 Task: Forward email   from  to Email0073 with a message Message0075
Action: Mouse moved to (403, 436)
Screenshot: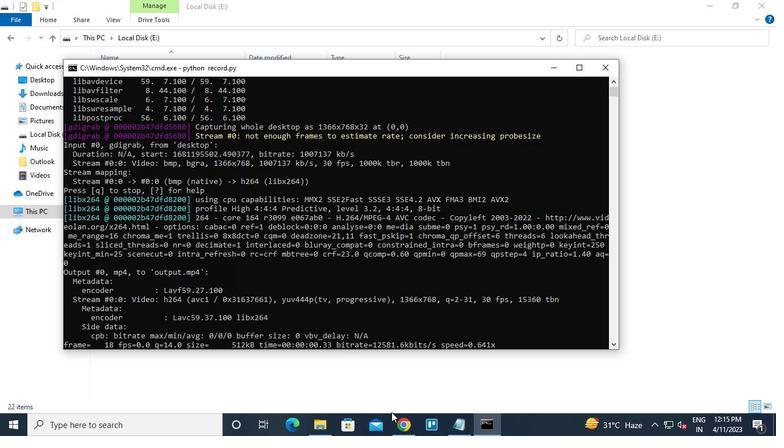 
Action: Mouse pressed left at (403, 436)
Screenshot: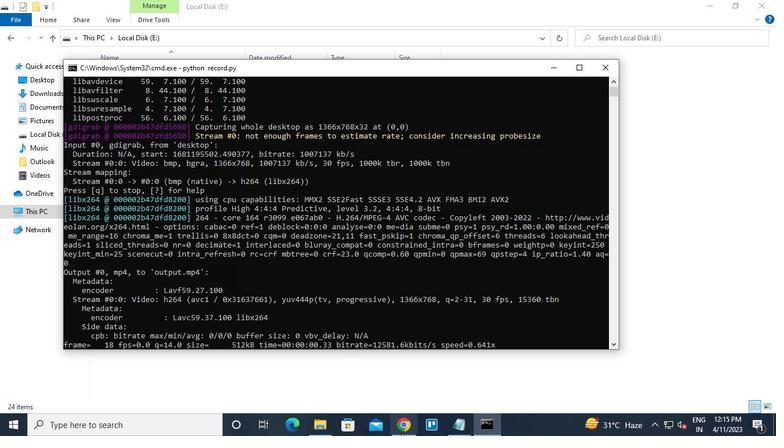 
Action: Mouse moved to (226, 222)
Screenshot: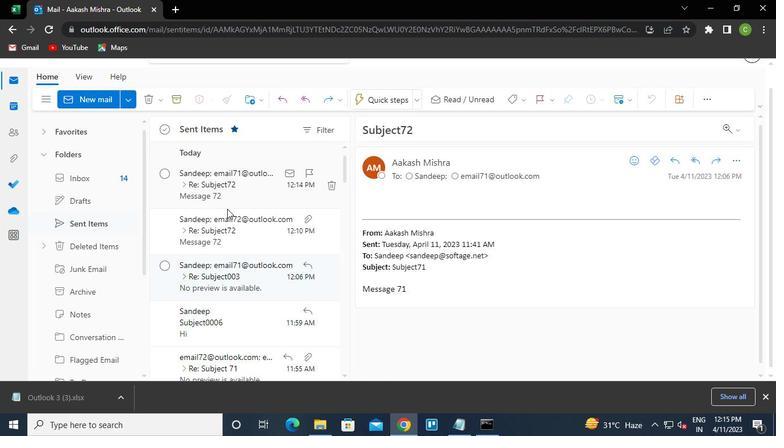 
Action: Mouse pressed left at (226, 222)
Screenshot: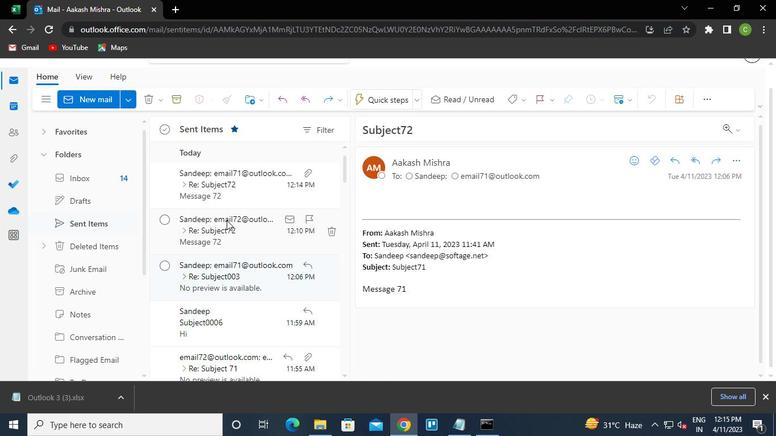 
Action: Mouse moved to (716, 156)
Screenshot: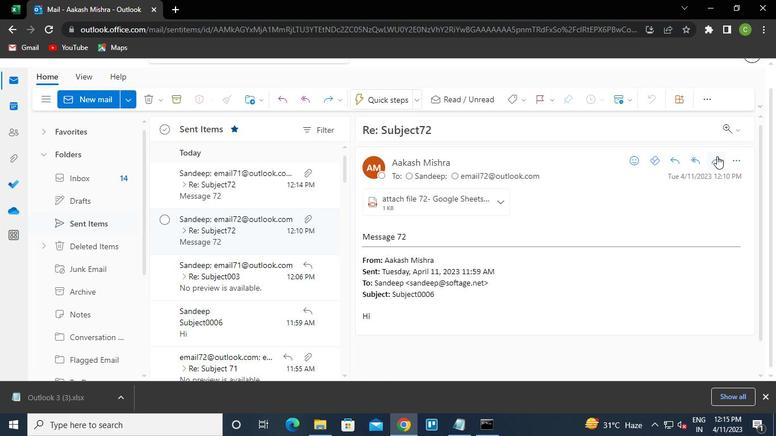 
Action: Mouse pressed left at (716, 156)
Screenshot: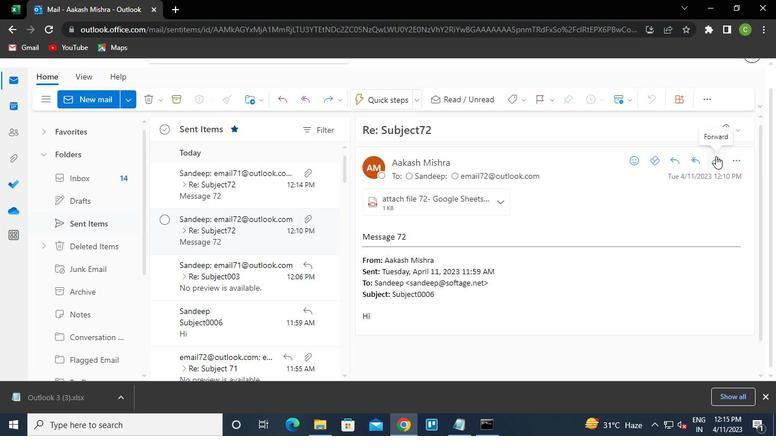 
Action: Mouse moved to (455, 164)
Screenshot: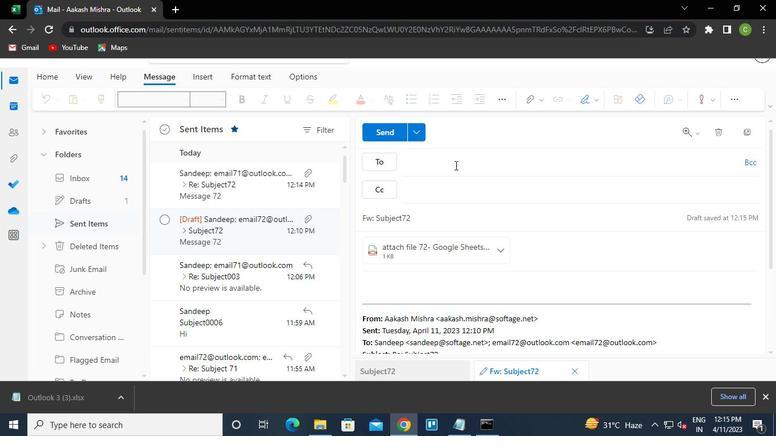 
Action: Keyboard e
Screenshot: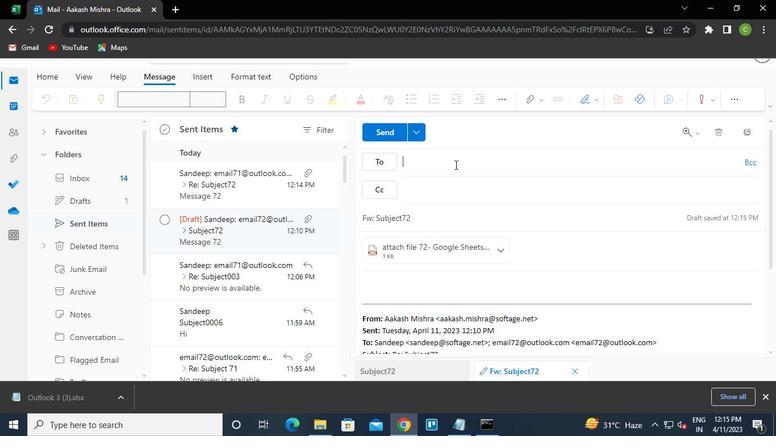 
Action: Keyboard m
Screenshot: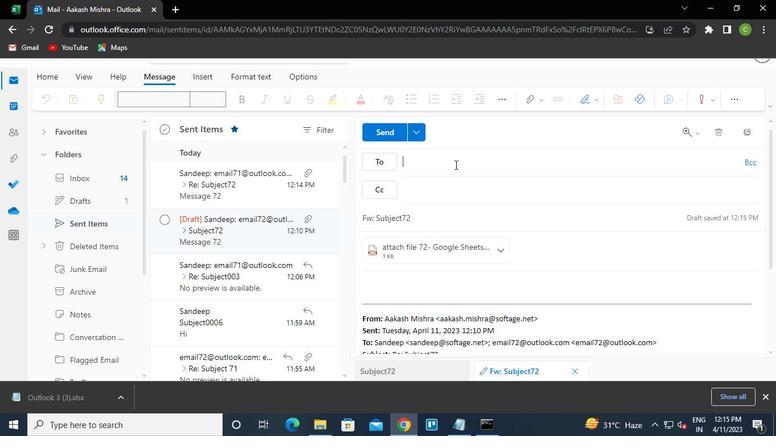 
Action: Keyboard a
Screenshot: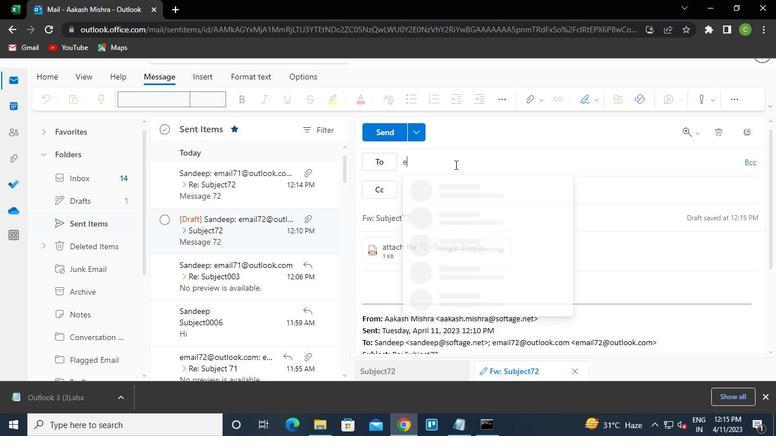 
Action: Keyboard i
Screenshot: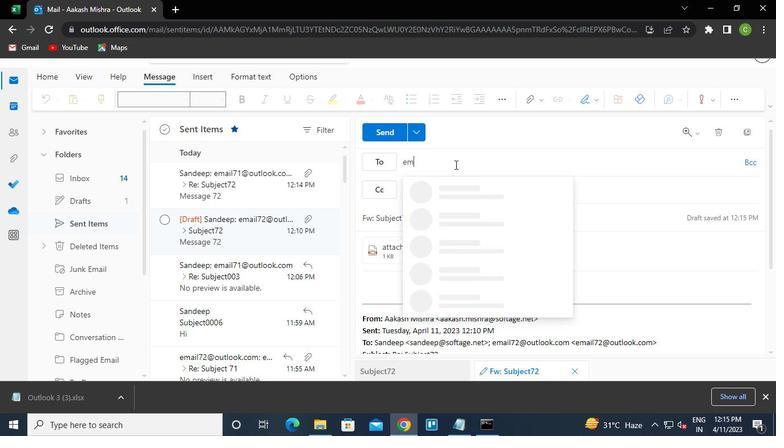 
Action: Keyboard l
Screenshot: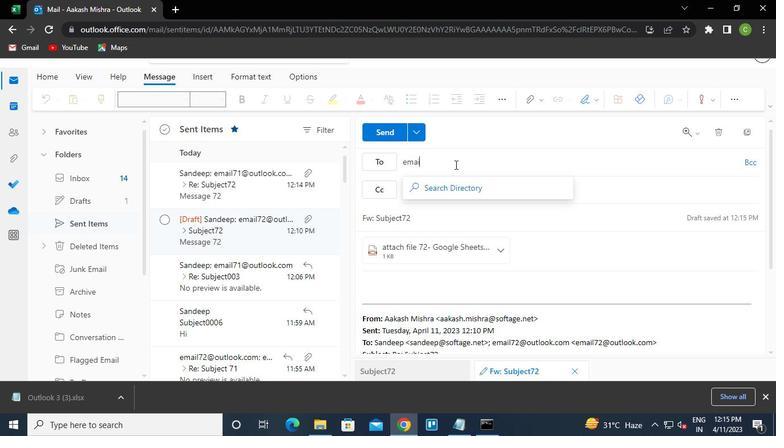 
Action: Keyboard <103>
Screenshot: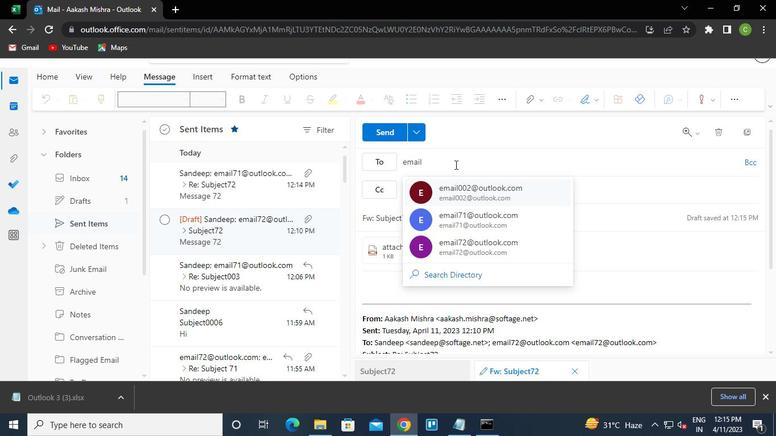 
Action: Keyboard <99>
Screenshot: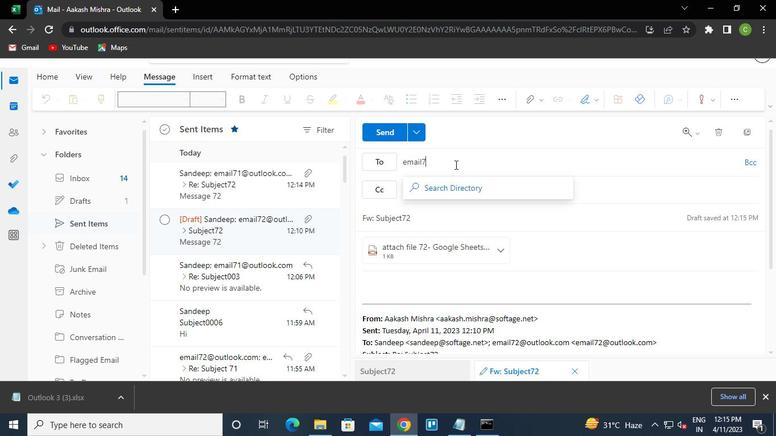 
Action: Keyboard Key.shift
Screenshot: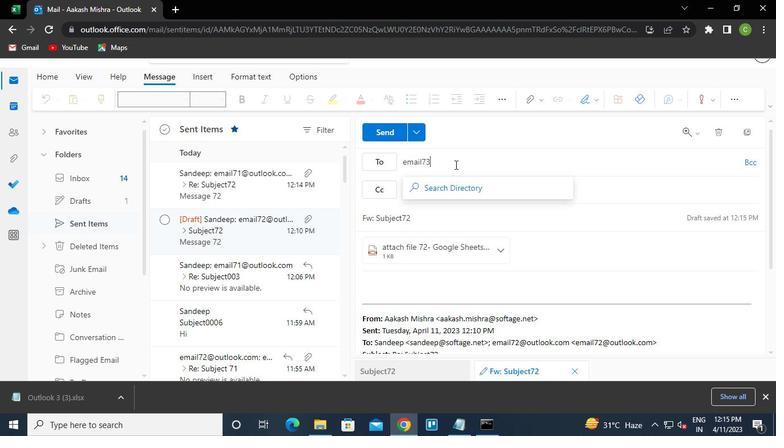 
Action: Keyboard @
Screenshot: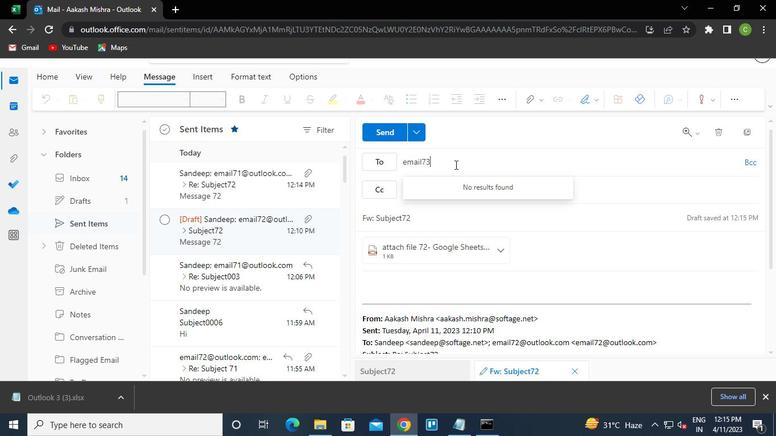 
Action: Keyboard o
Screenshot: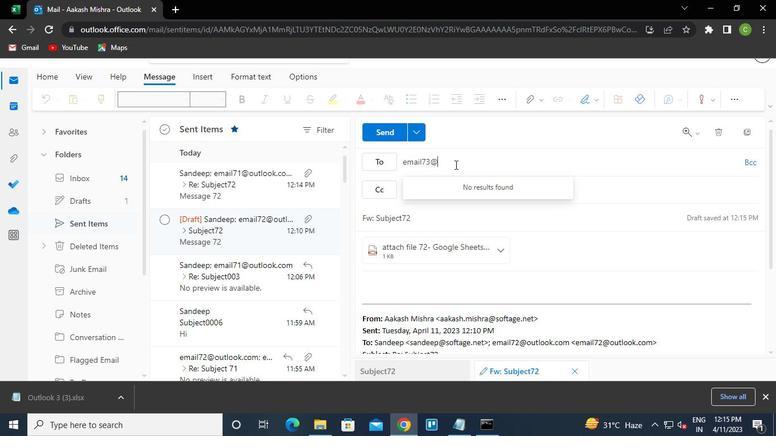 
Action: Keyboard u
Screenshot: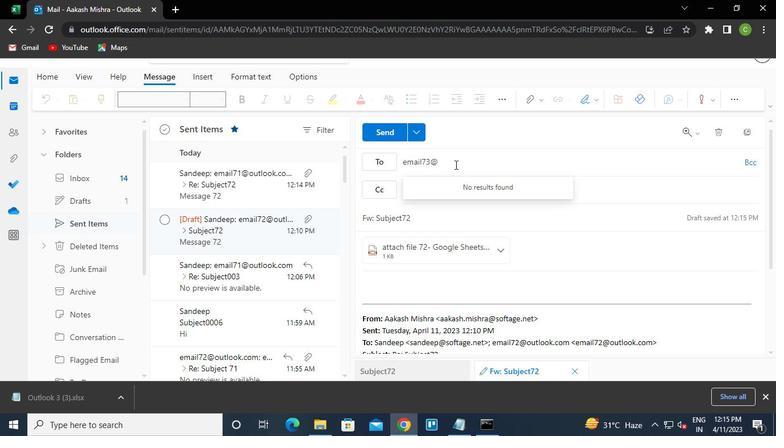 
Action: Keyboard t
Screenshot: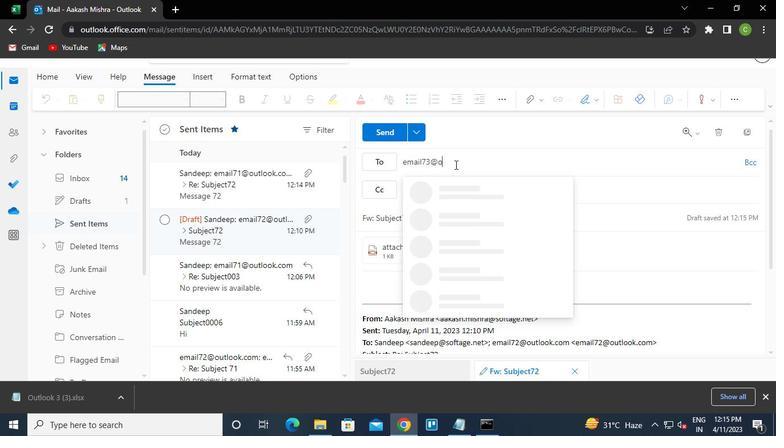 
Action: Keyboard l
Screenshot: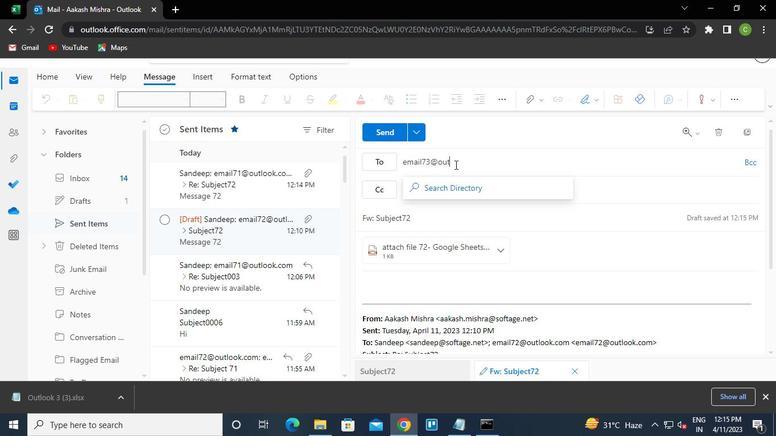 
Action: Keyboard o
Screenshot: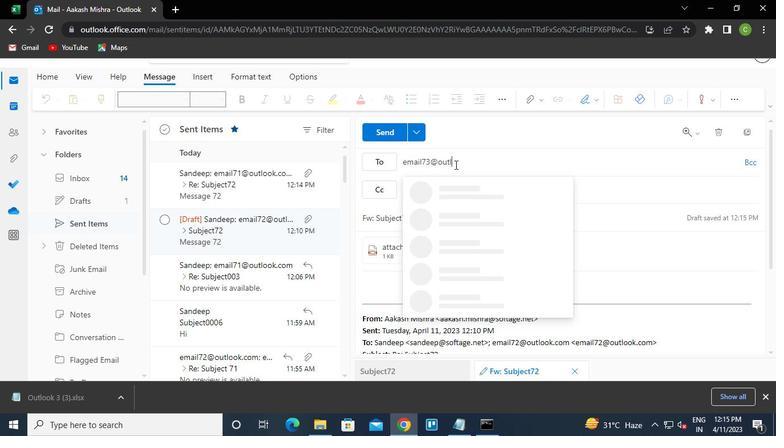 
Action: Keyboard o
Screenshot: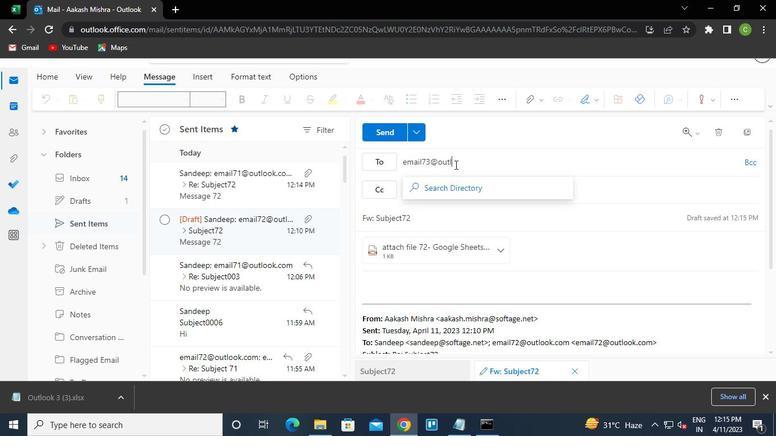 
Action: Keyboard k
Screenshot: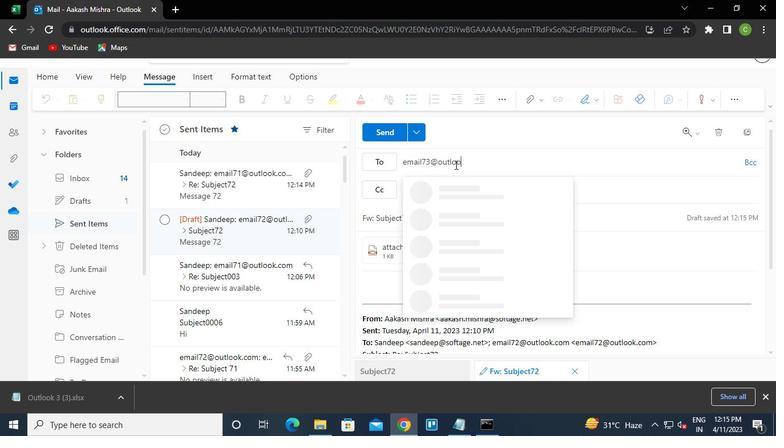 
Action: Keyboard .
Screenshot: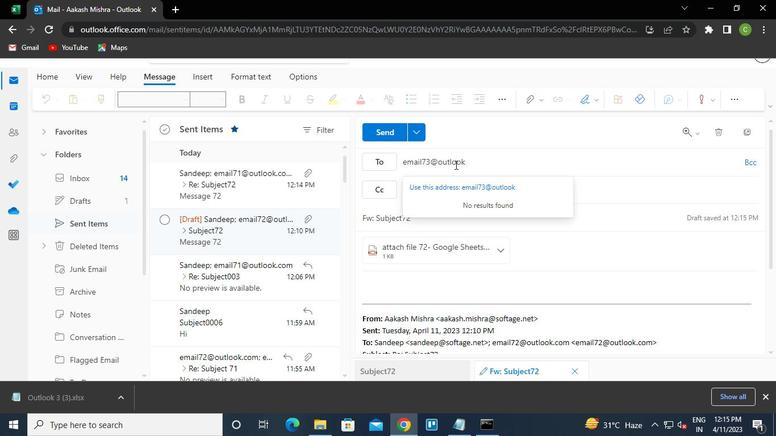 
Action: Keyboard c
Screenshot: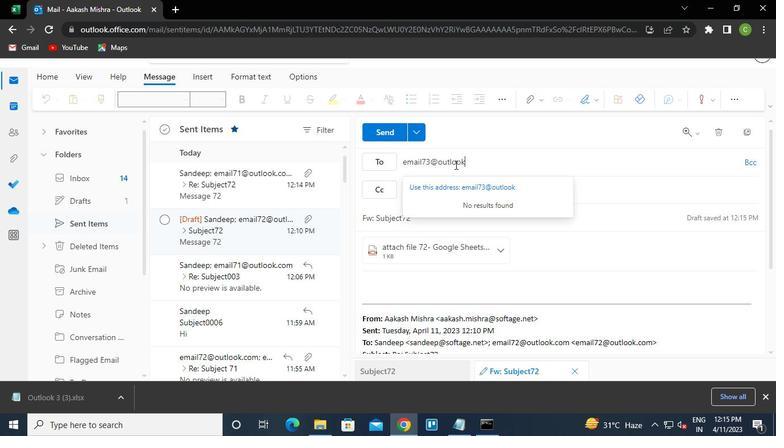 
Action: Keyboard o
Screenshot: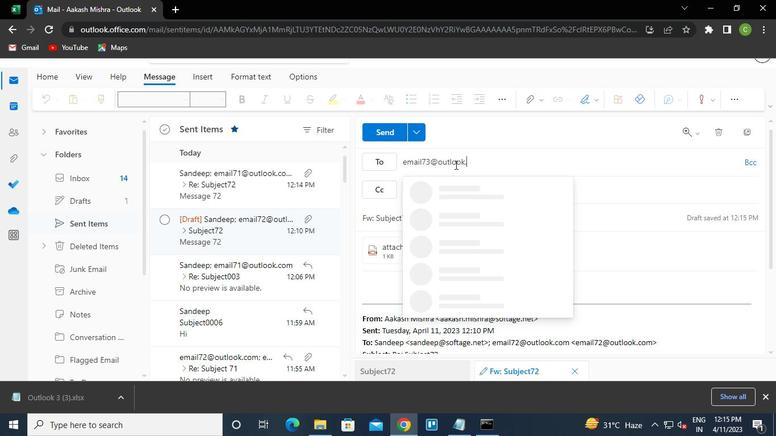 
Action: Keyboard m
Screenshot: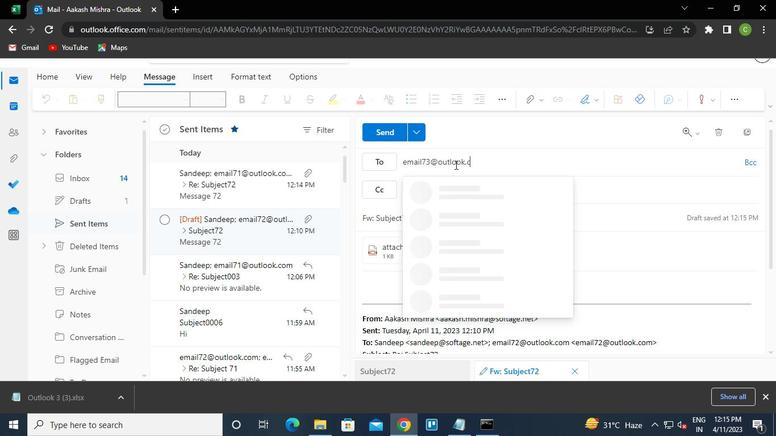 
Action: Keyboard Key.enter
Screenshot: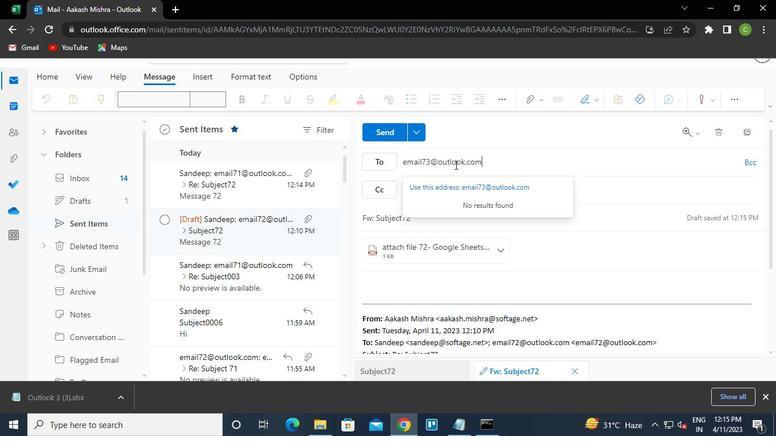 
Action: Mouse moved to (414, 285)
Screenshot: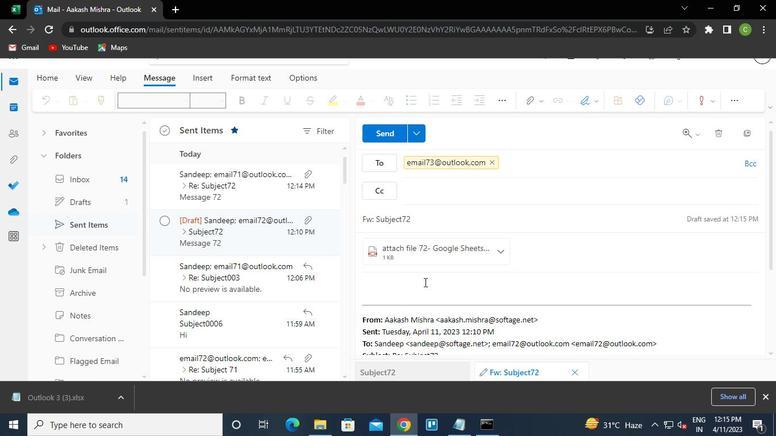 
Action: Mouse pressed left at (414, 285)
Screenshot: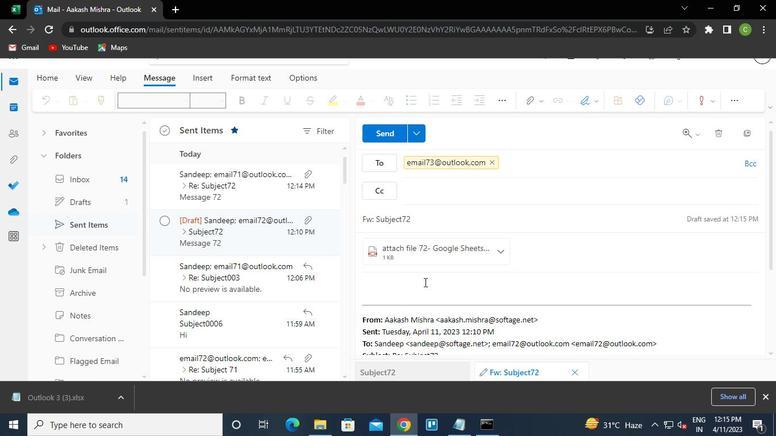 
Action: Keyboard Key.caps_lock
Screenshot: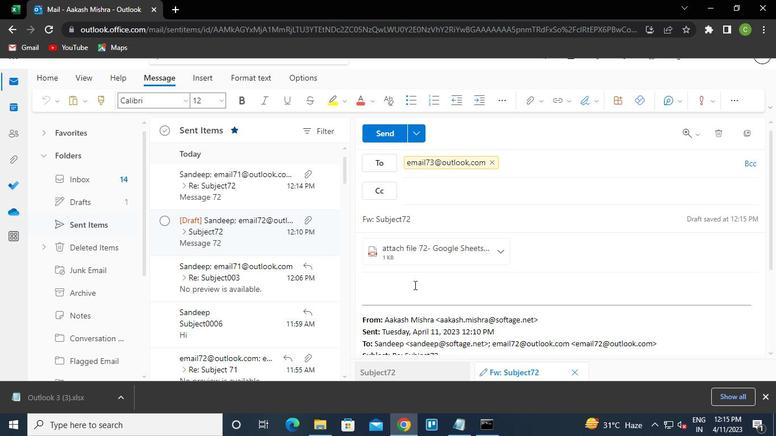 
Action: Keyboard m
Screenshot: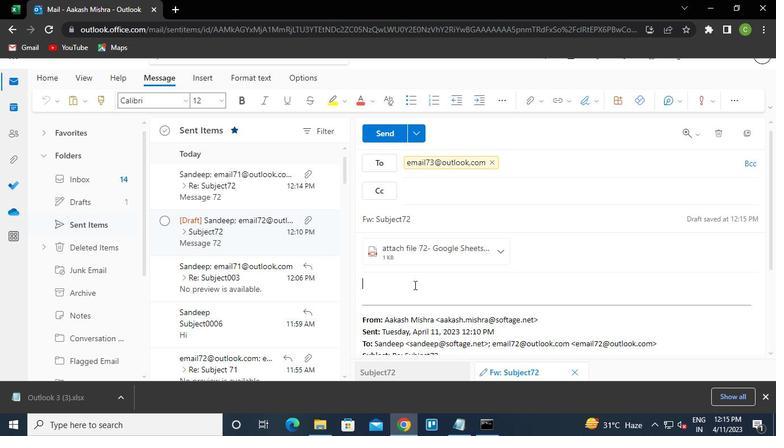 
Action: Keyboard Key.caps_lock
Screenshot: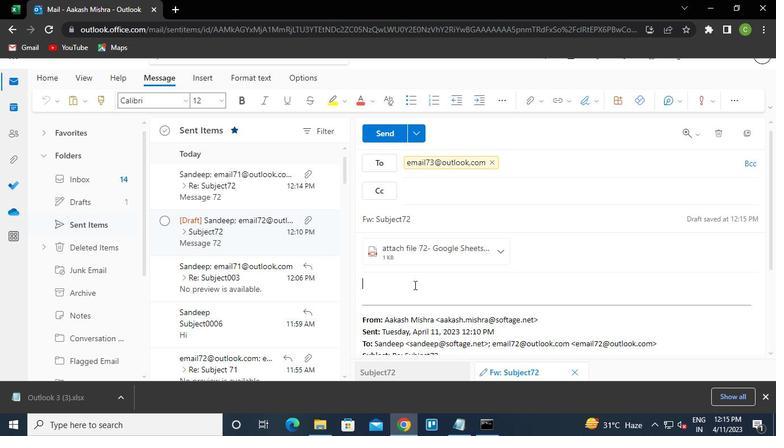 
Action: Keyboard e
Screenshot: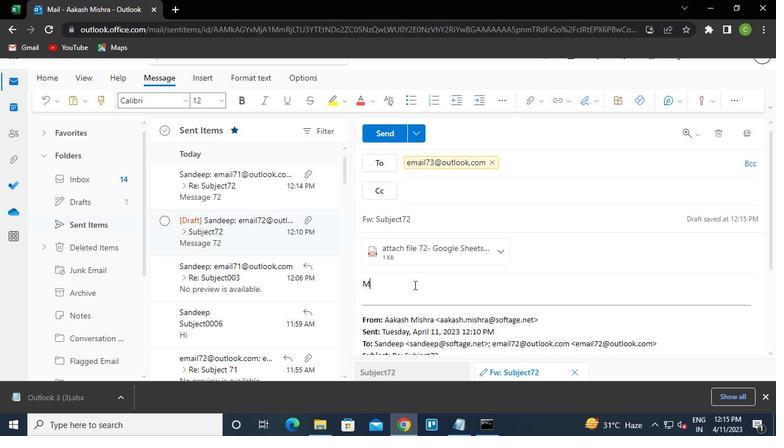 
Action: Keyboard s
Screenshot: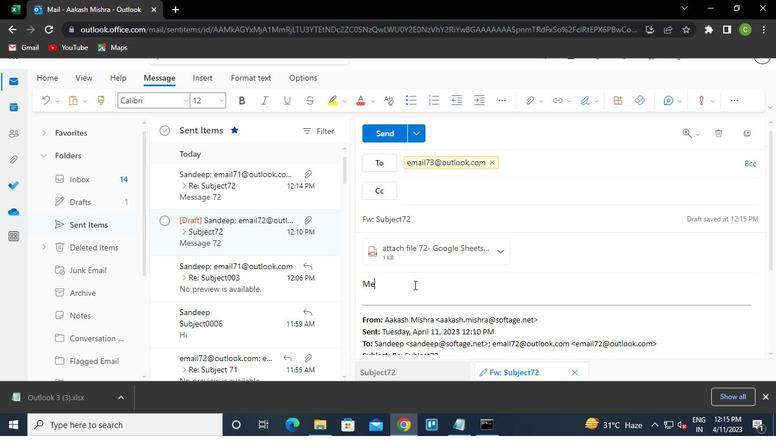 
Action: Keyboard s
Screenshot: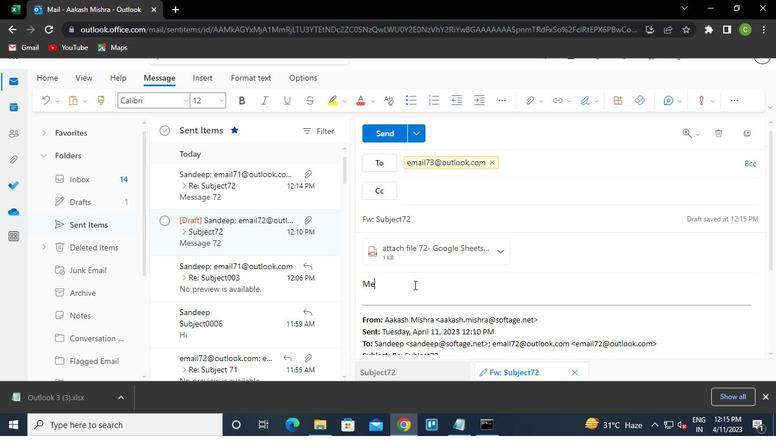 
Action: Keyboard a
Screenshot: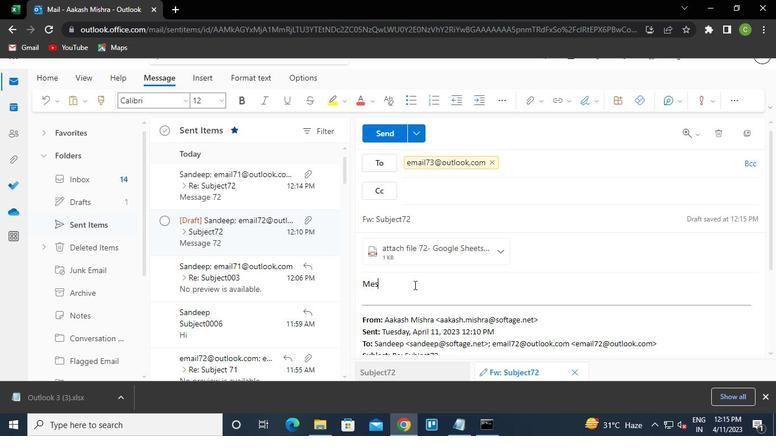 
Action: Keyboard g
Screenshot: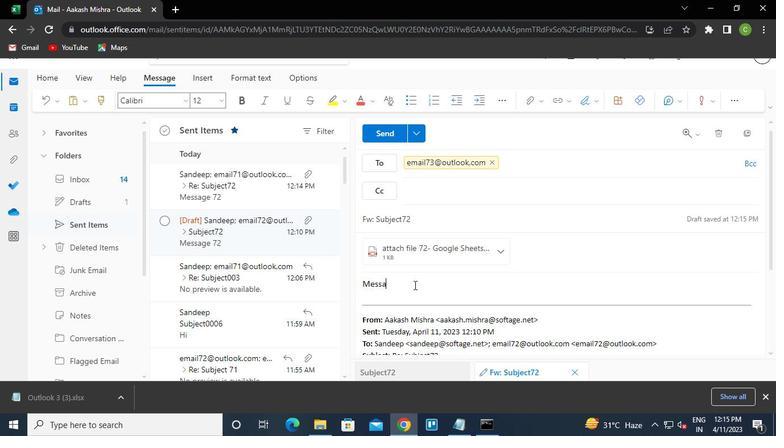 
Action: Keyboard e
Screenshot: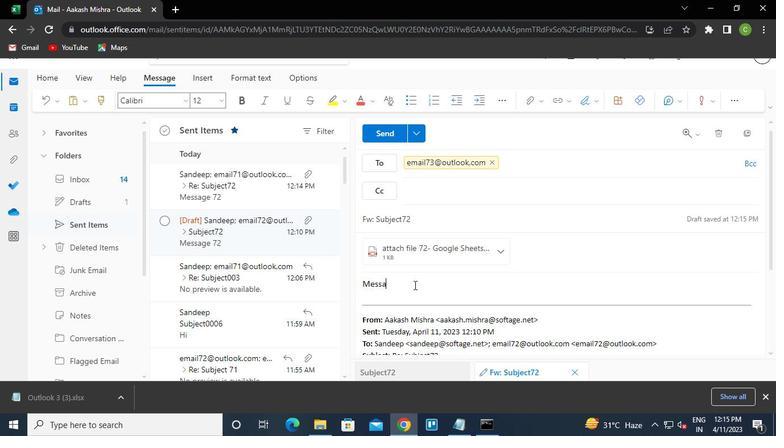 
Action: Keyboard Key.space
Screenshot: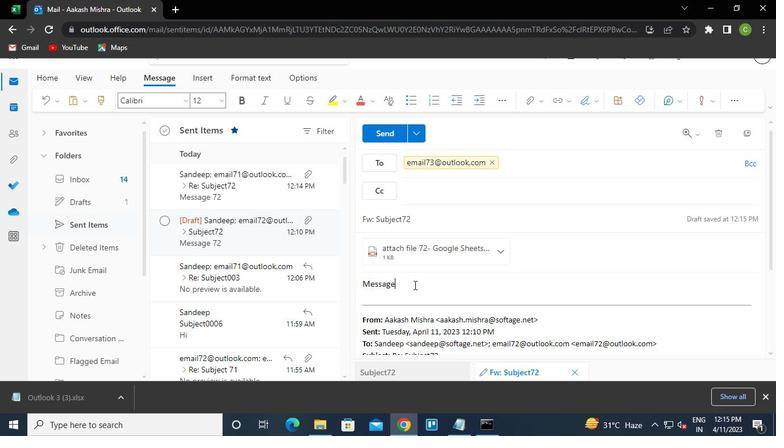 
Action: Keyboard <103>
Screenshot: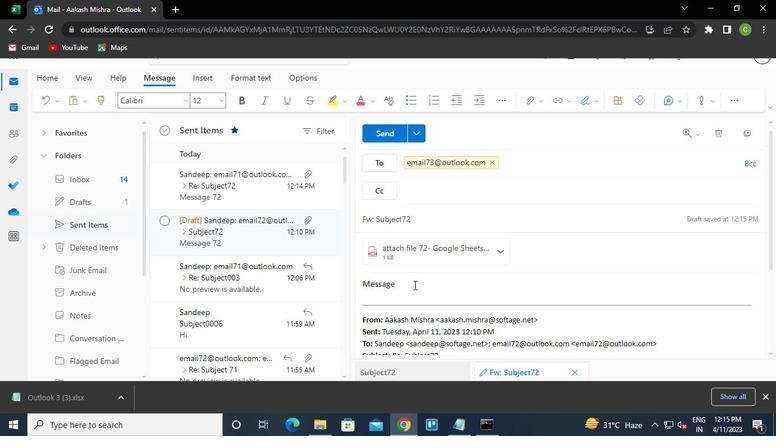
Action: Keyboard <101>
Screenshot: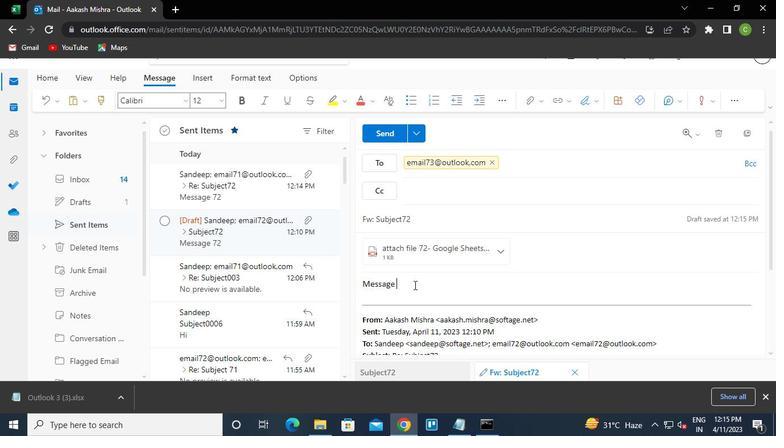 
Action: Keyboard Key.enter
Screenshot: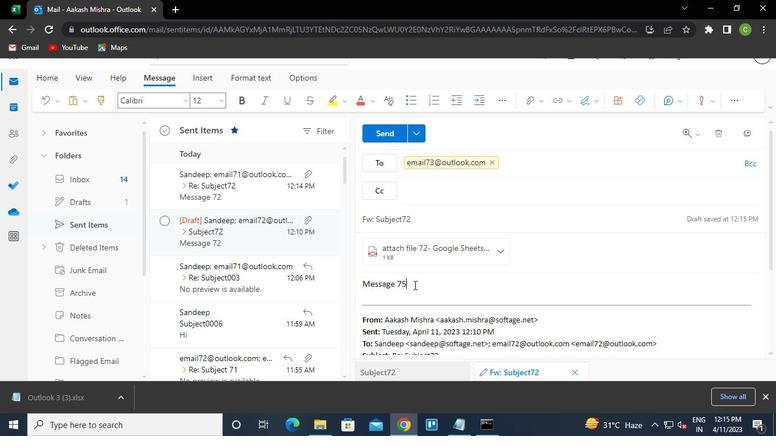 
Action: Mouse moved to (395, 128)
Screenshot: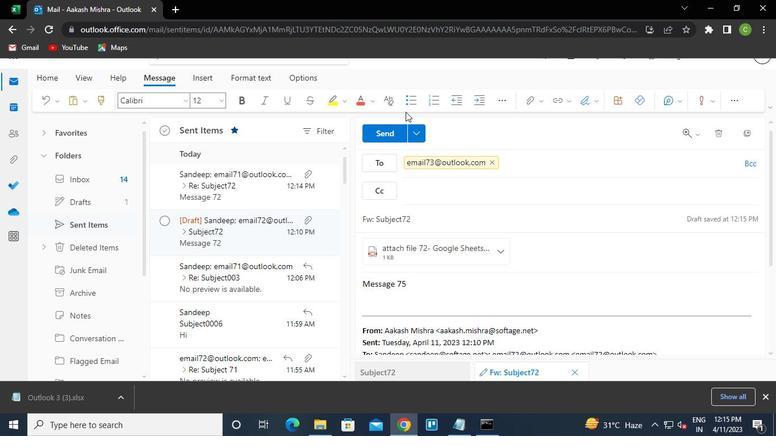 
Action: Mouse pressed left at (395, 128)
Screenshot: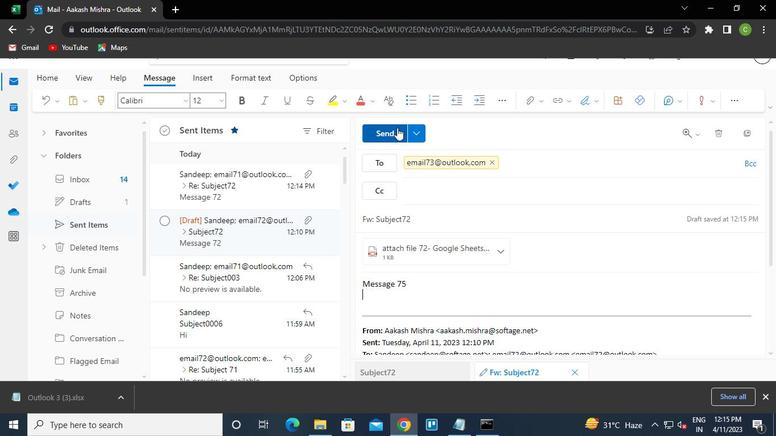 
Action: Mouse moved to (499, 431)
Screenshot: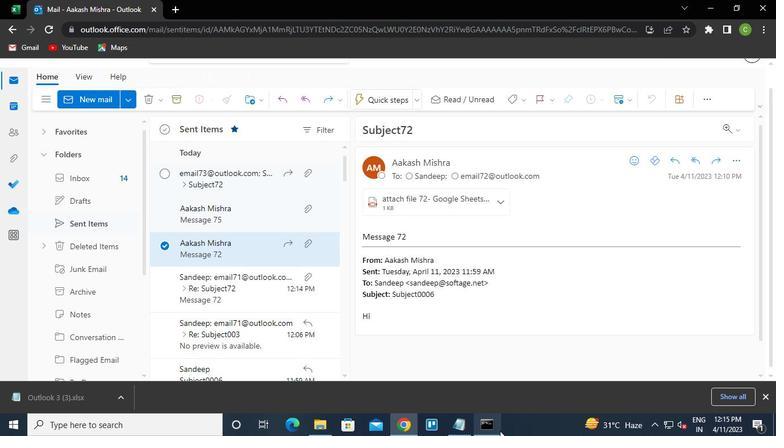
Action: Mouse pressed left at (499, 431)
Screenshot: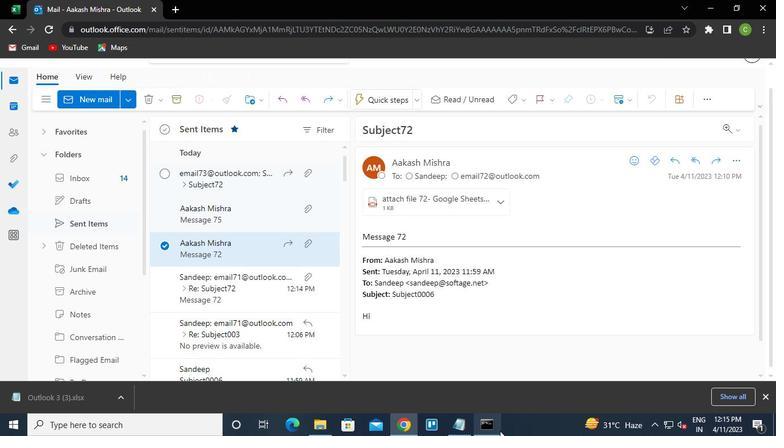 
Action: Mouse moved to (599, 67)
Screenshot: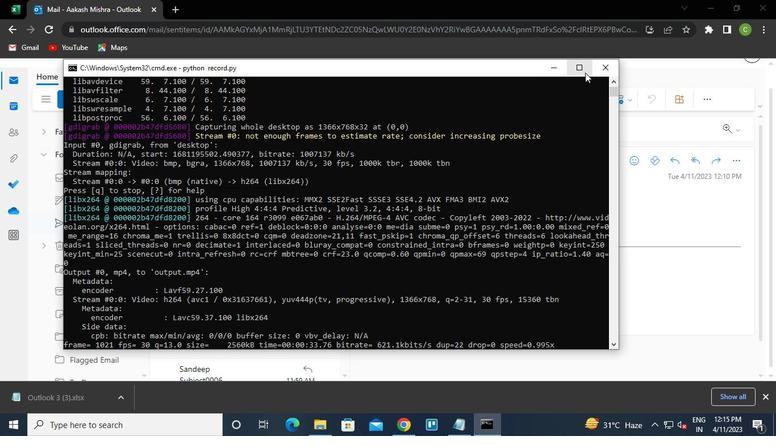 
Action: Mouse pressed left at (599, 67)
Screenshot: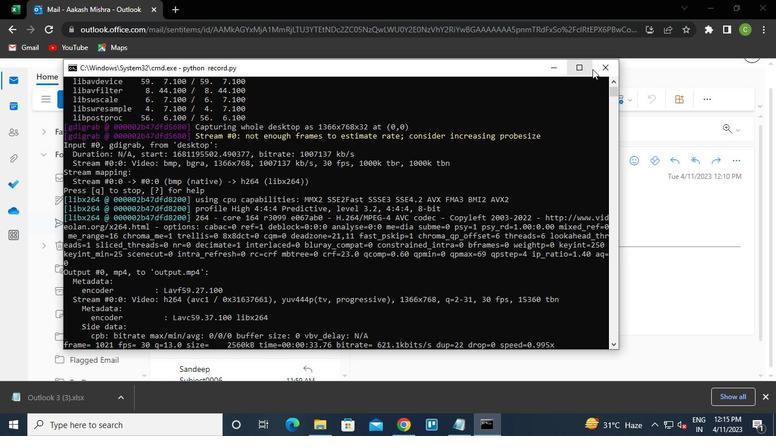 
